 Task: Apply the ordered list to the description text.
Action: Mouse moved to (688, 92)
Screenshot: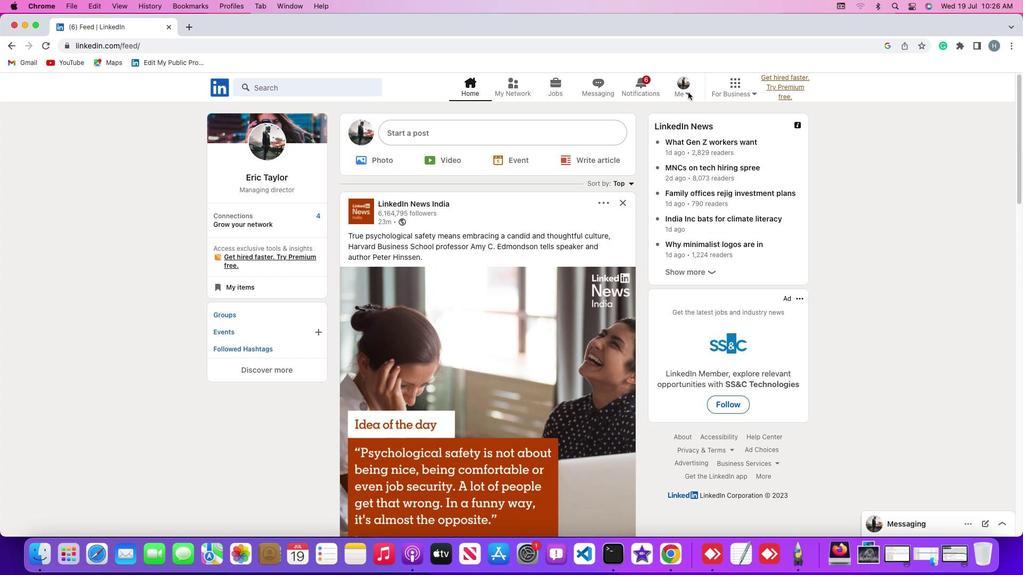 
Action: Mouse pressed left at (688, 92)
Screenshot: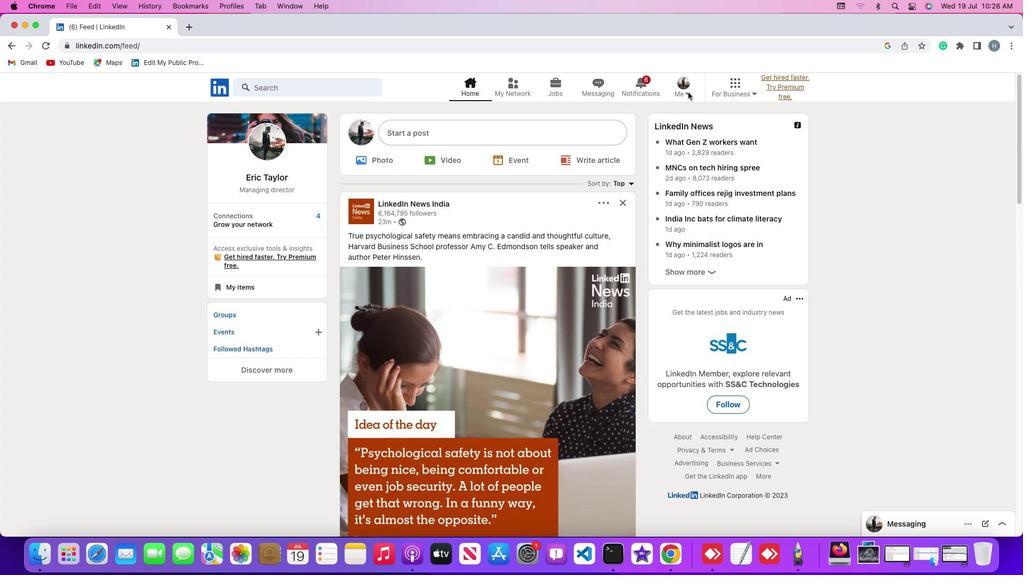 
Action: Mouse moved to (688, 93)
Screenshot: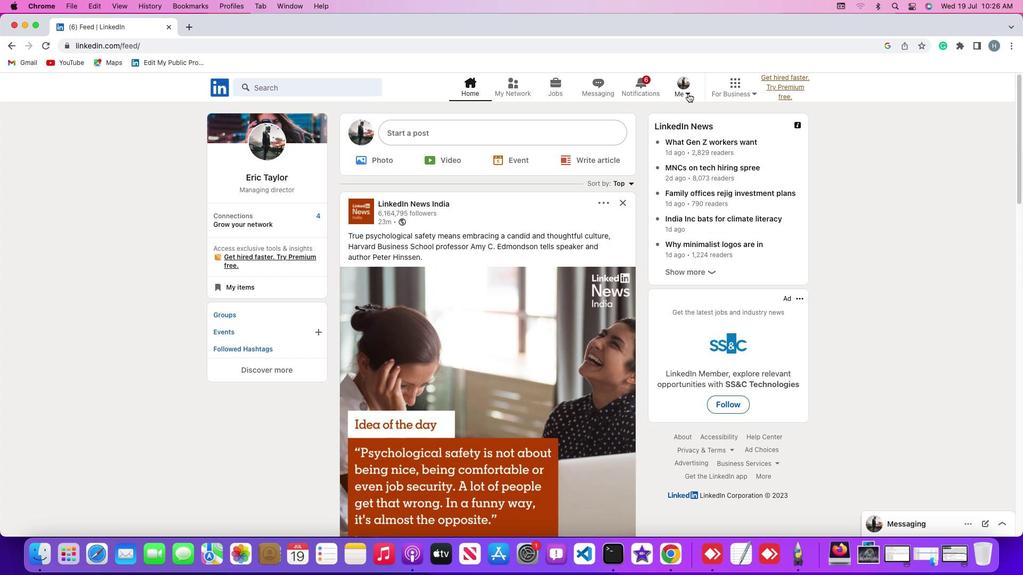 
Action: Mouse pressed left at (688, 93)
Screenshot: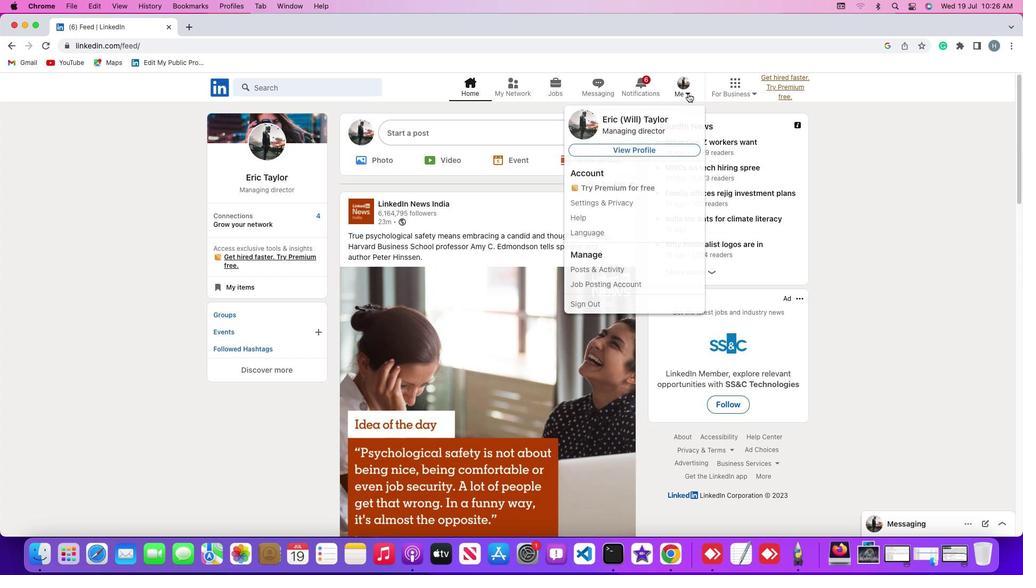 
Action: Mouse moved to (673, 146)
Screenshot: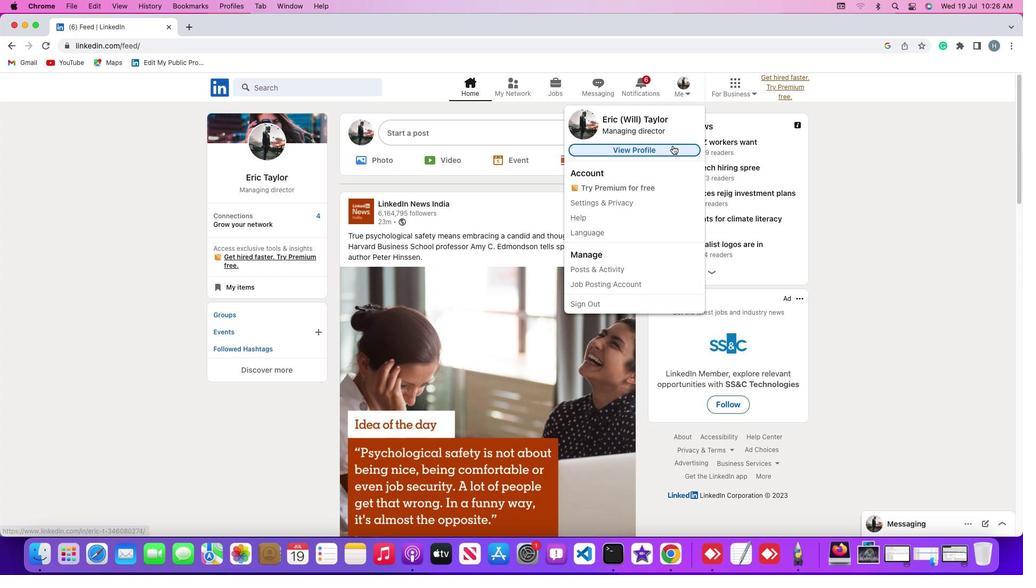 
Action: Mouse pressed left at (673, 146)
Screenshot: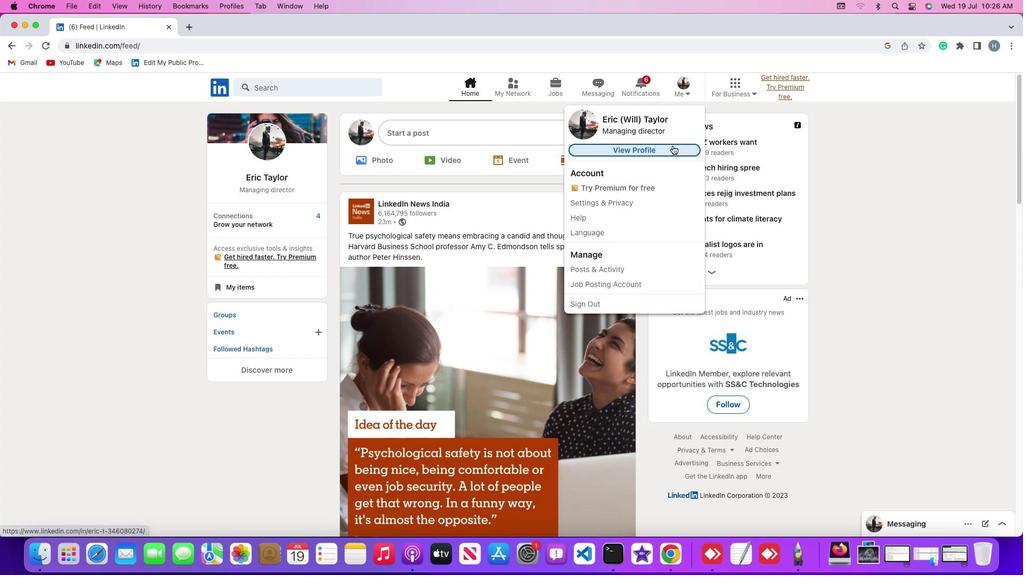 
Action: Mouse moved to (254, 320)
Screenshot: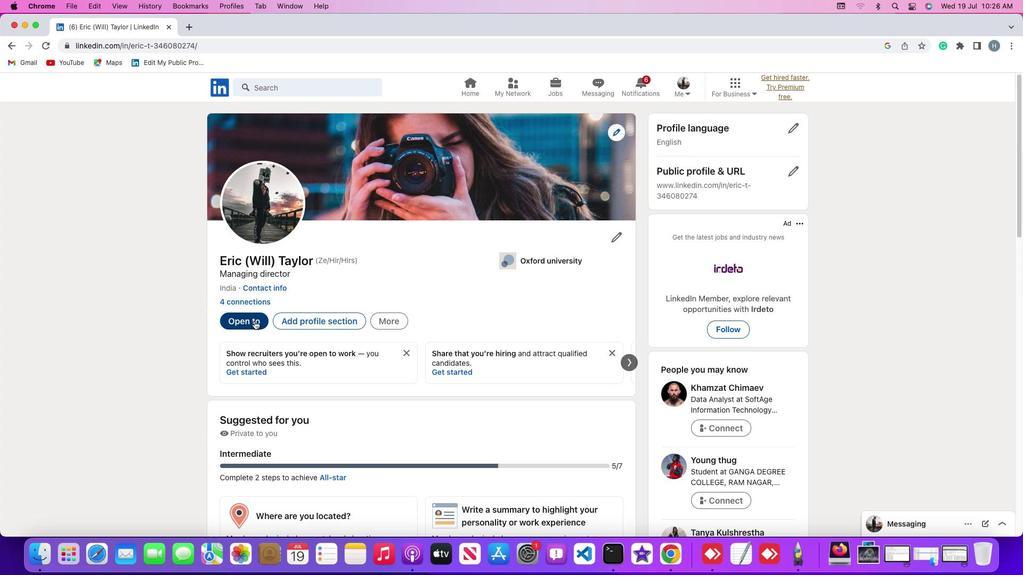 
Action: Mouse pressed left at (254, 320)
Screenshot: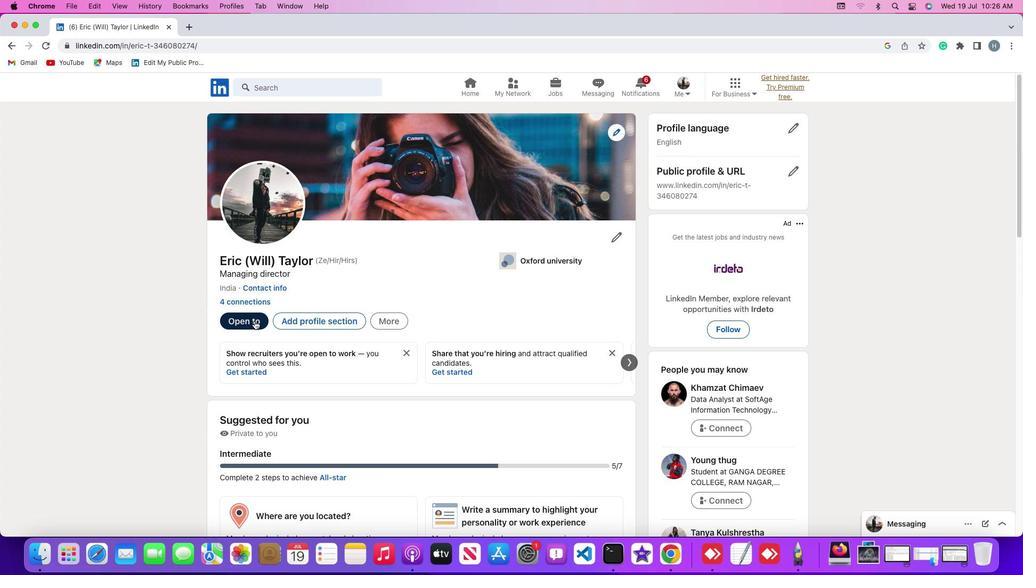 
Action: Mouse moved to (262, 390)
Screenshot: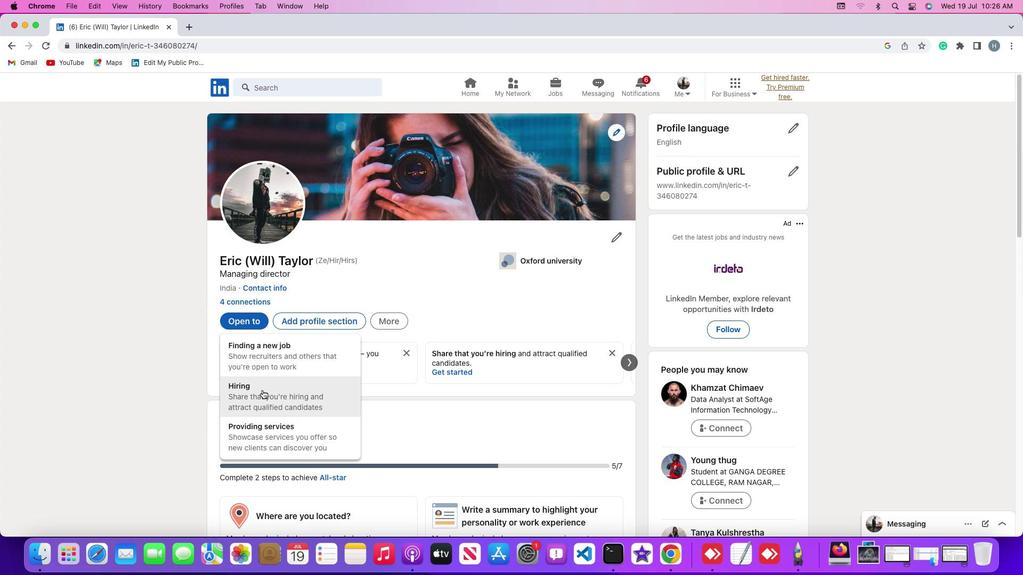 
Action: Mouse pressed left at (262, 390)
Screenshot: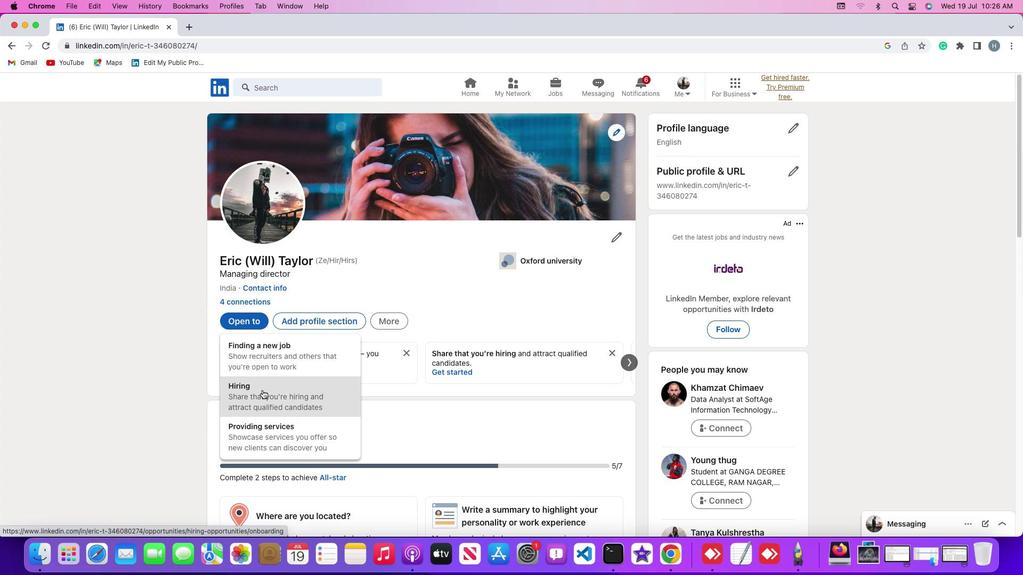 
Action: Mouse moved to (517, 362)
Screenshot: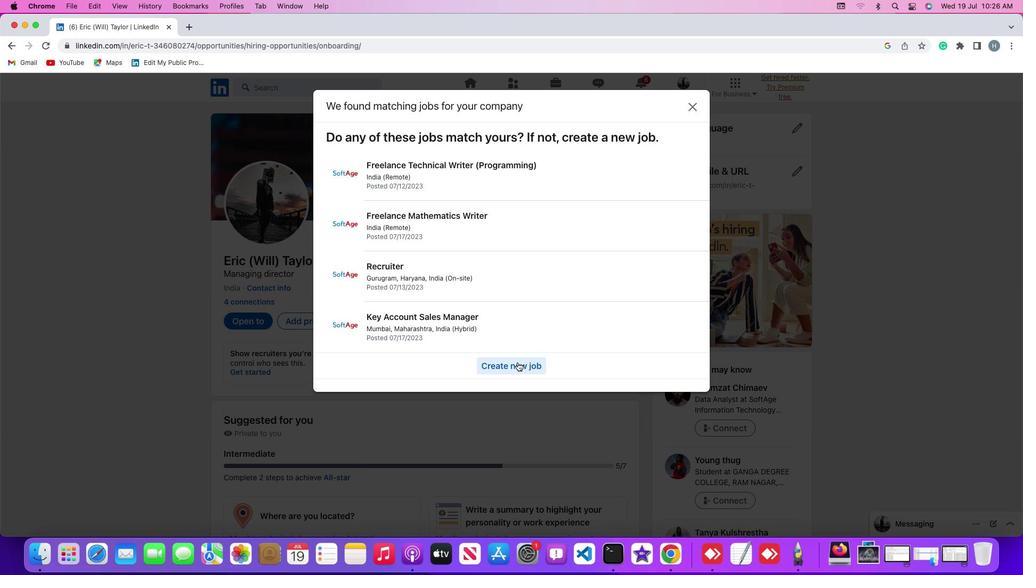 
Action: Mouse pressed left at (517, 362)
Screenshot: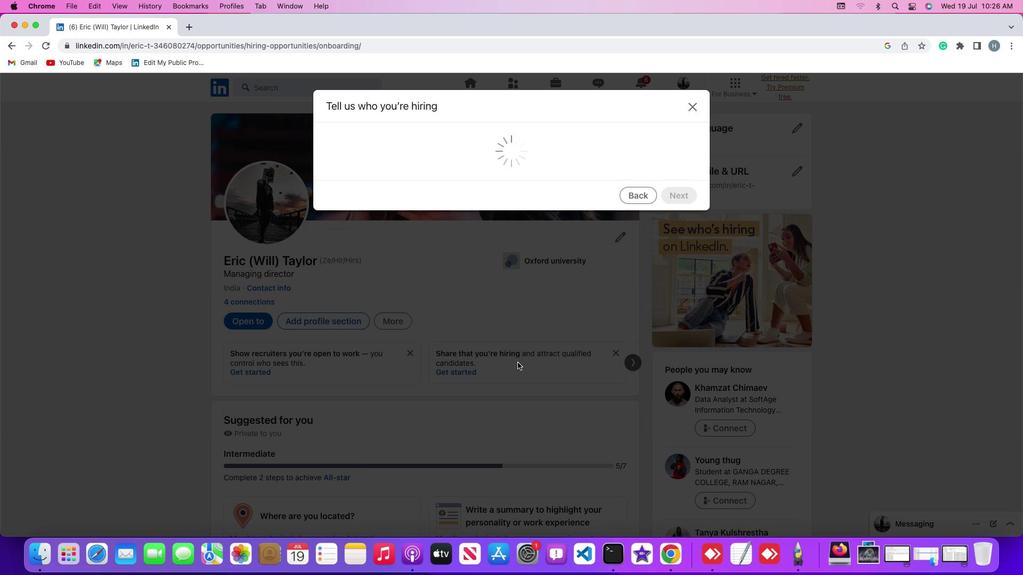 
Action: Mouse moved to (683, 378)
Screenshot: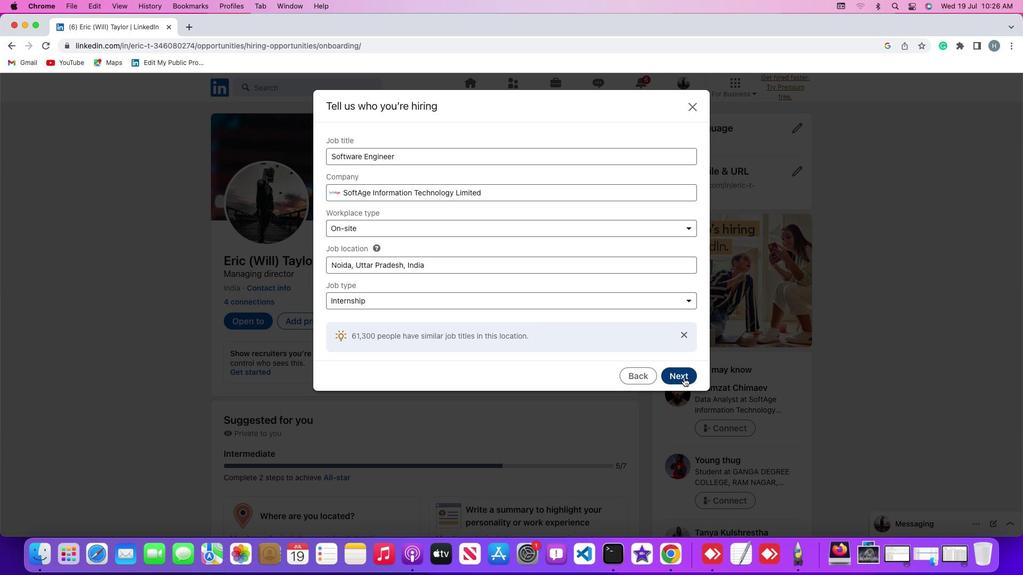 
Action: Mouse pressed left at (683, 378)
Screenshot: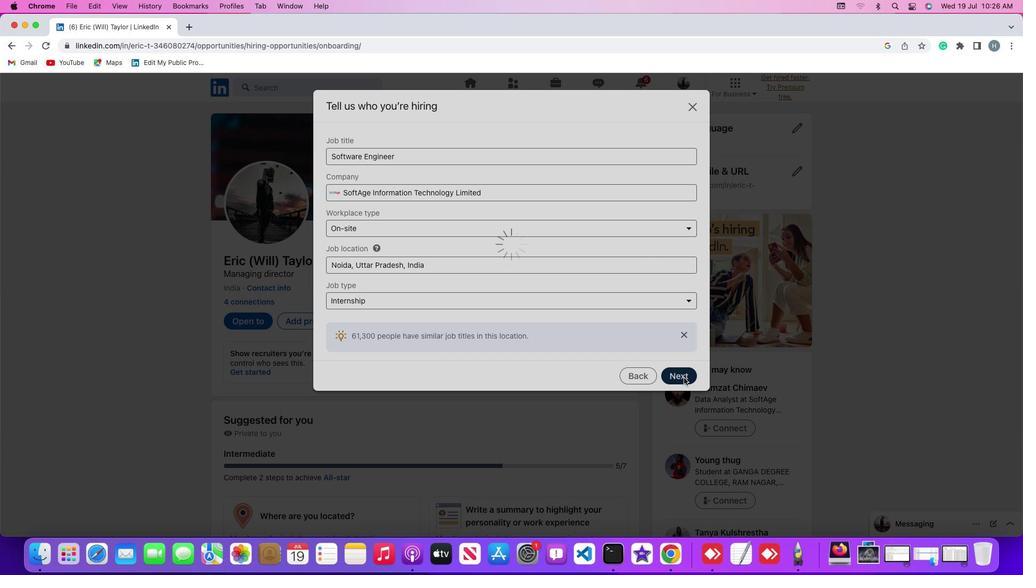 
Action: Mouse moved to (508, 335)
Screenshot: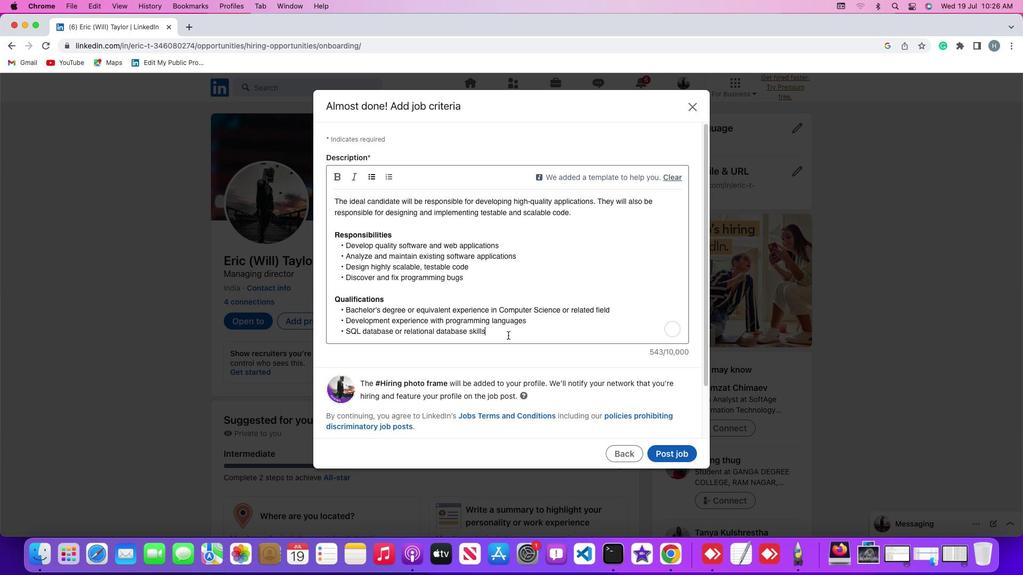 
Action: Mouse pressed left at (508, 335)
Screenshot: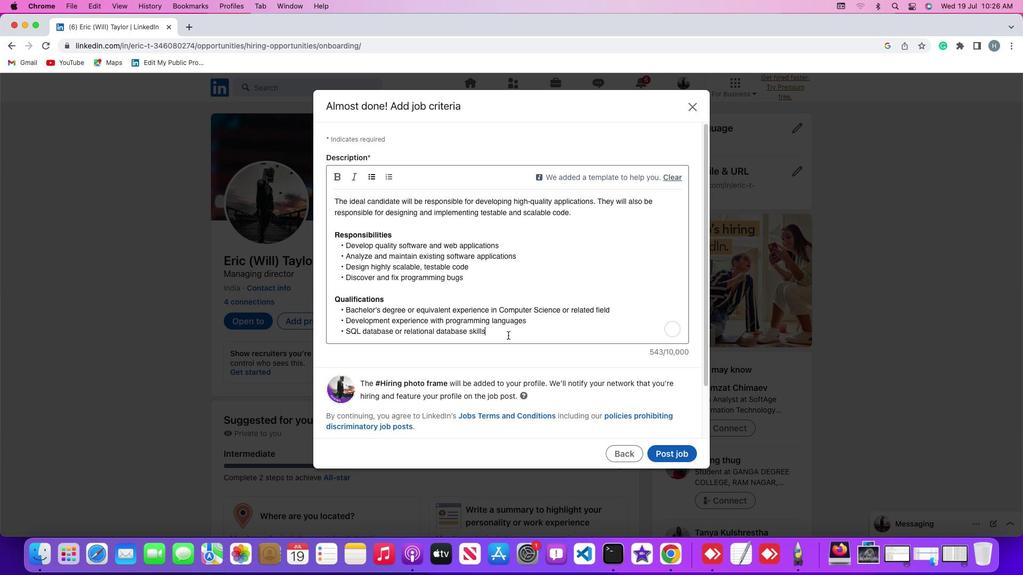 
Action: Key pressed Key.cmd'a'
Screenshot: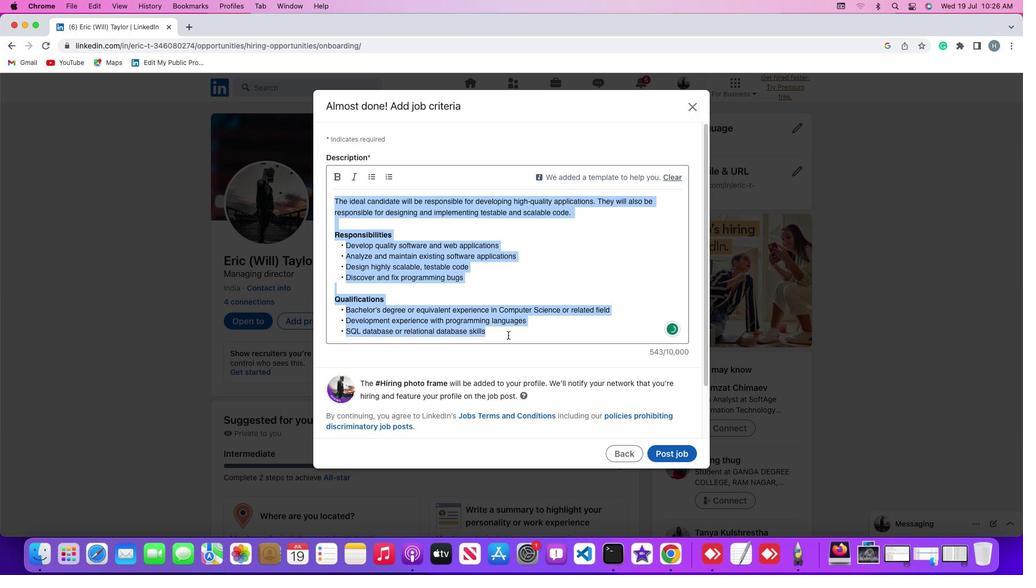 
Action: Mouse moved to (390, 174)
Screenshot: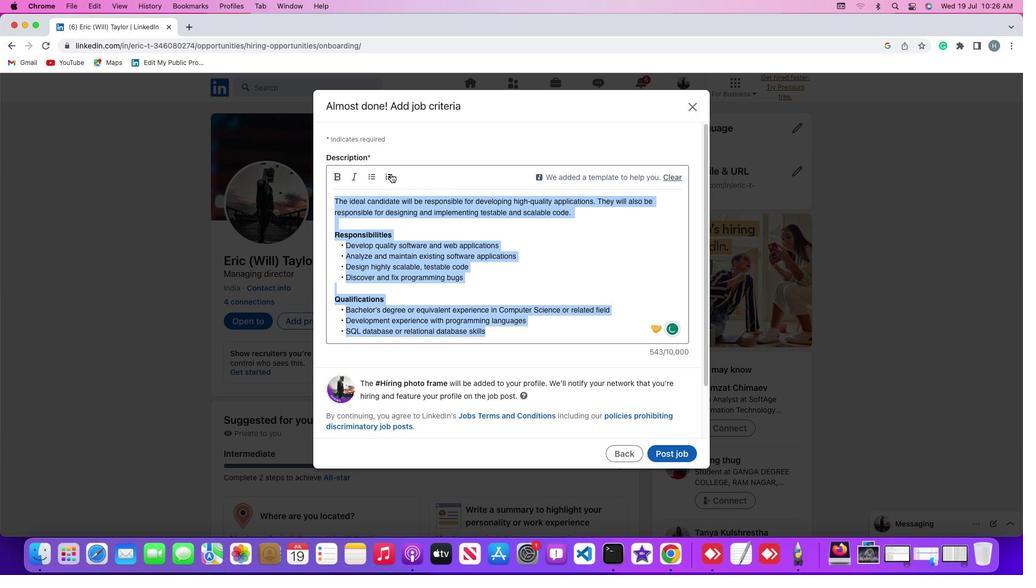 
Action: Mouse pressed left at (390, 174)
Screenshot: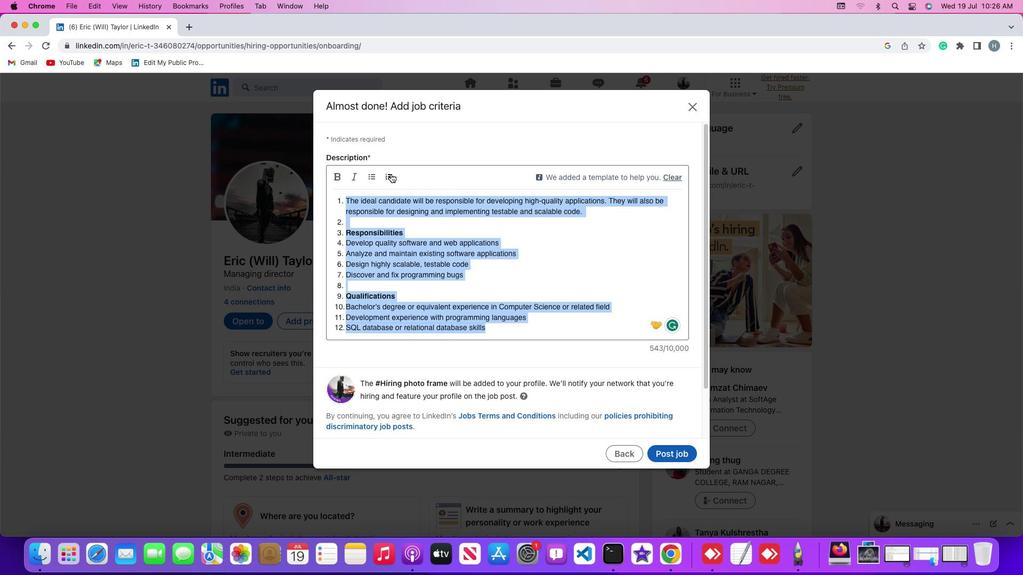 
Action: Mouse moved to (505, 227)
Screenshot: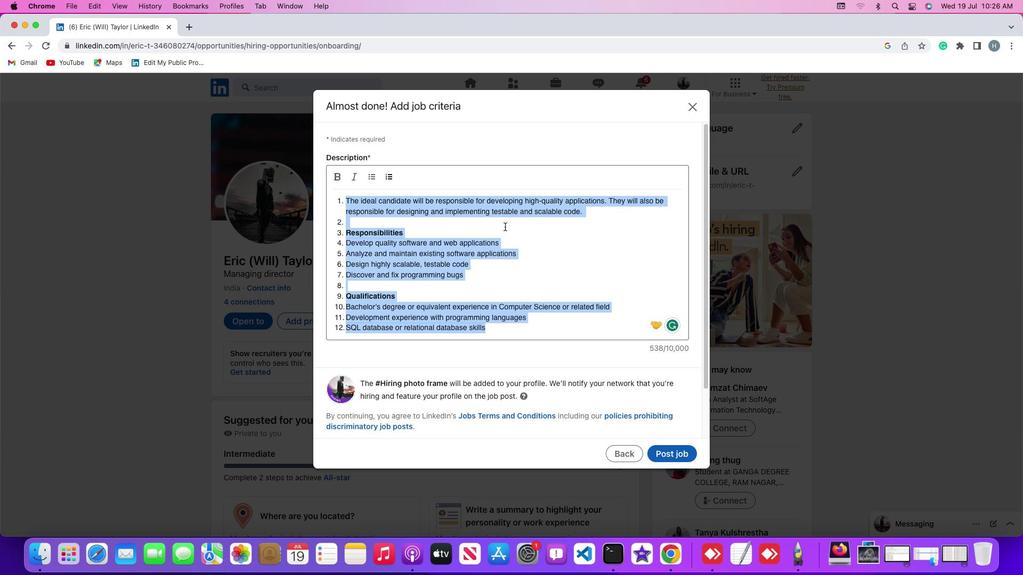 
